 Task: Find the distance between Nashville and Belmont Mansion
Action: Key pressed shville
Screenshot: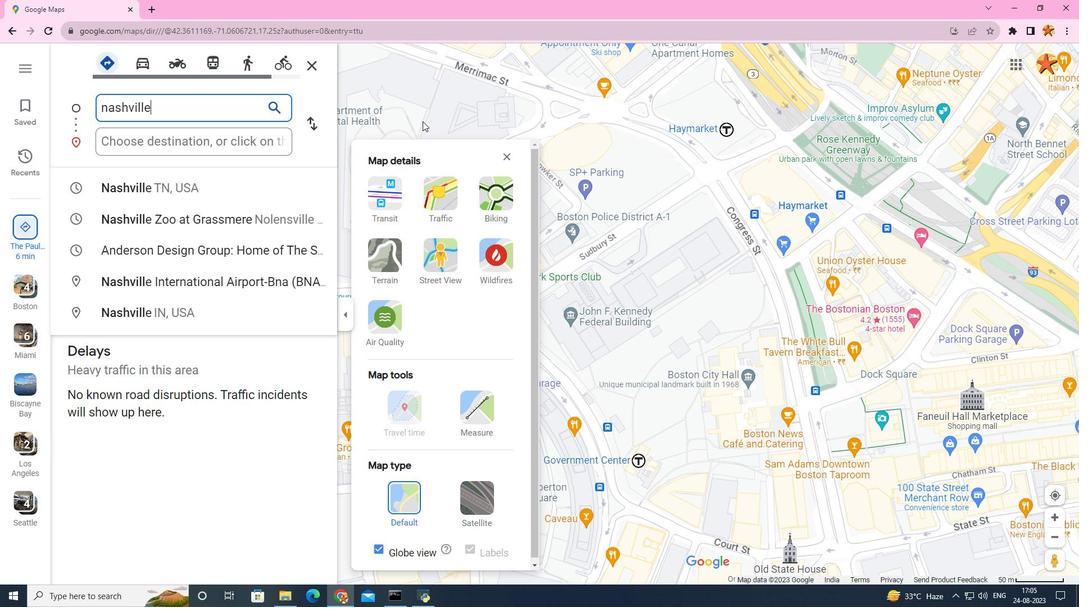 
Action: Mouse moved to (149, 182)
Screenshot: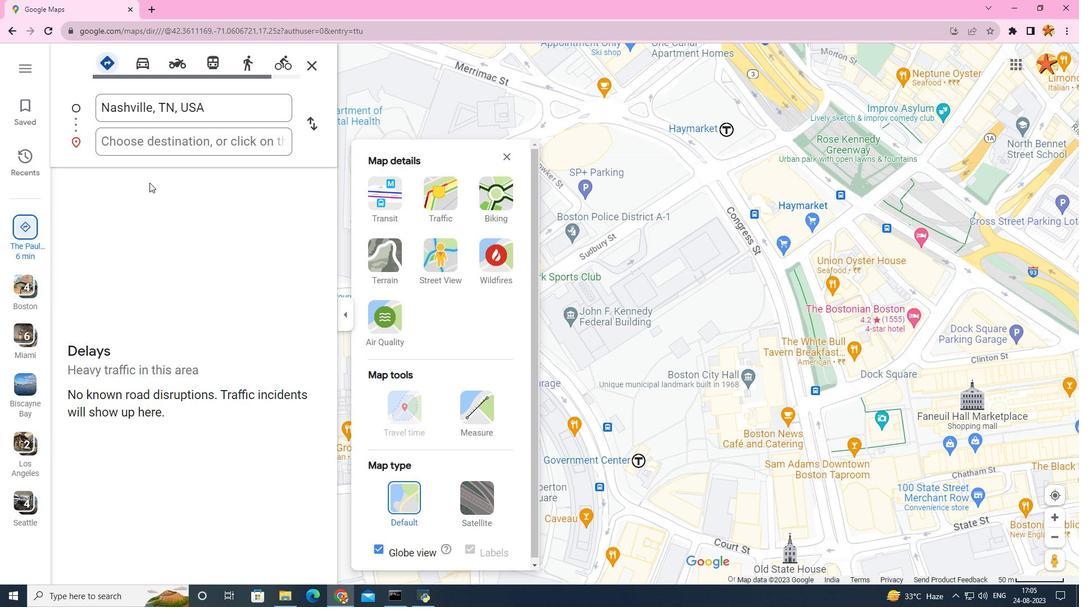
Action: Mouse pressed left at (149, 182)
Screenshot: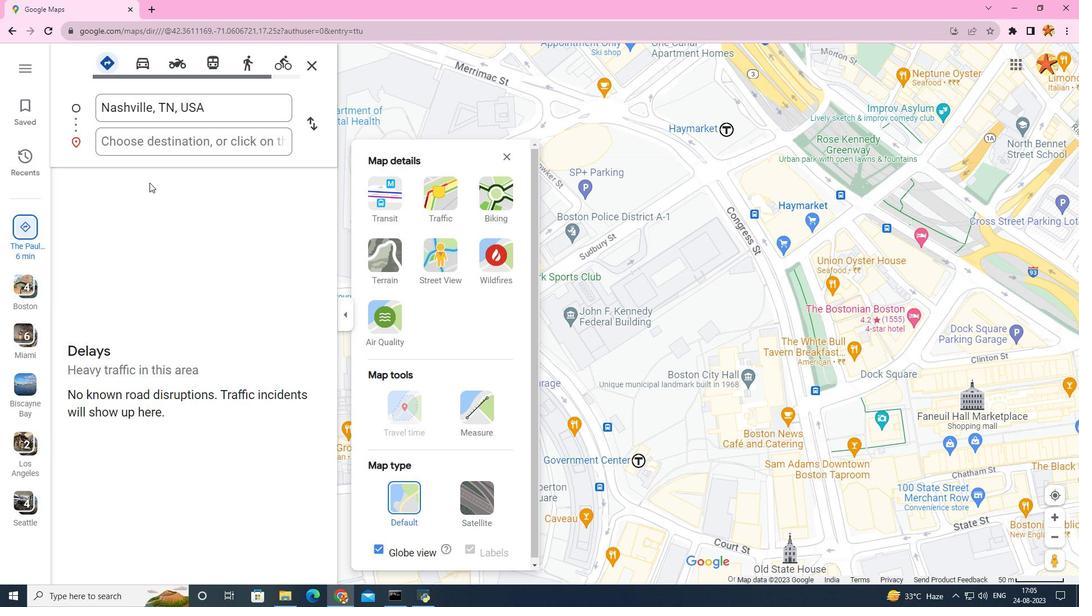 
Action: Mouse moved to (173, 142)
Screenshot: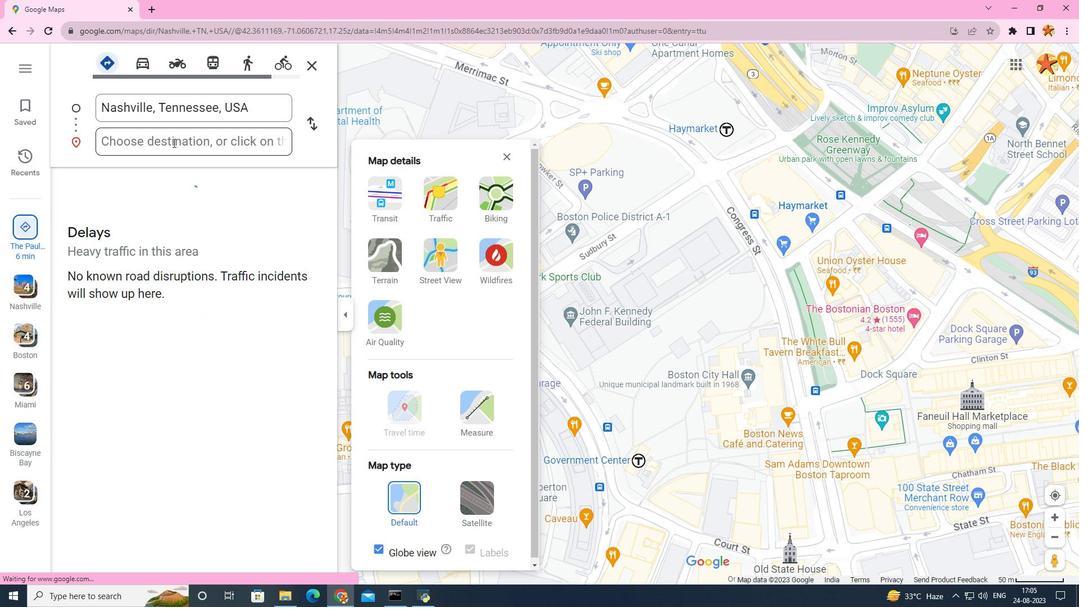 
Action: Mouse pressed left at (173, 142)
Screenshot: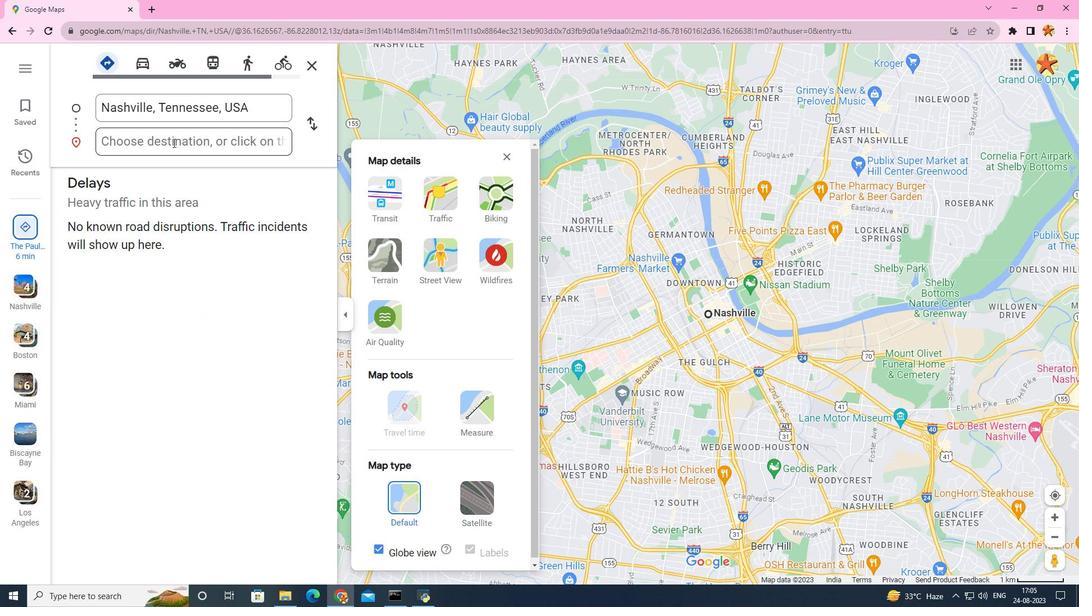
Action: Mouse moved to (178, 138)
Screenshot: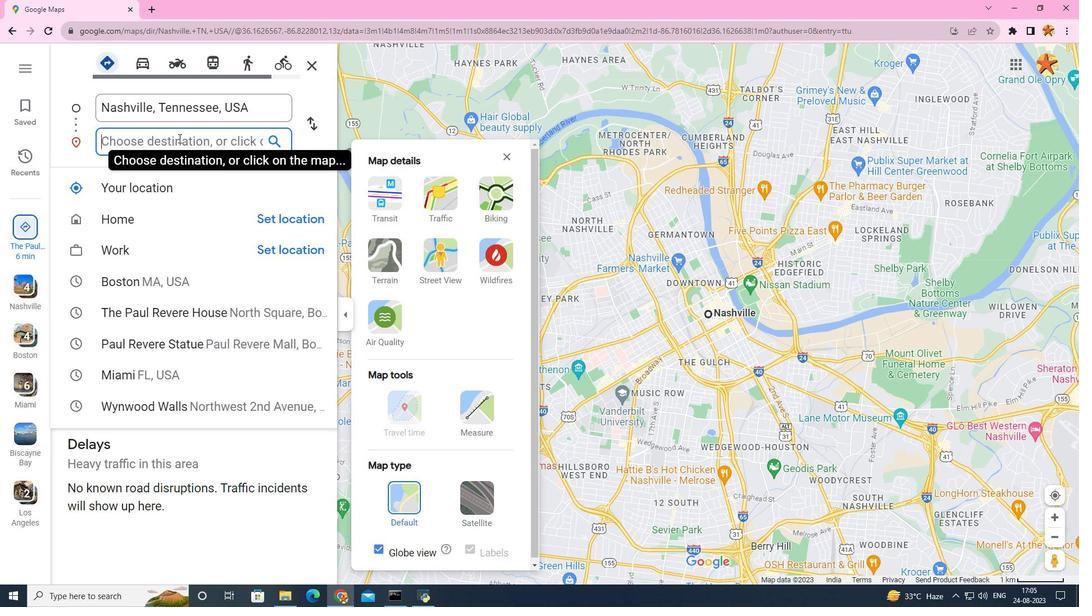 
Action: Key pressed belm
Screenshot: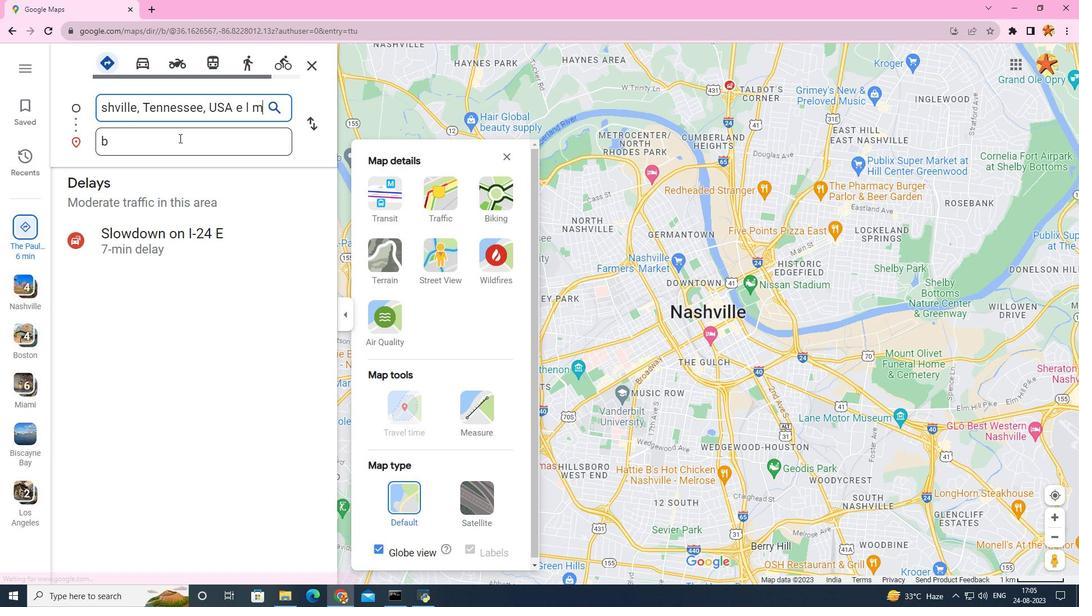 
Action: Mouse moved to (179, 138)
Screenshot: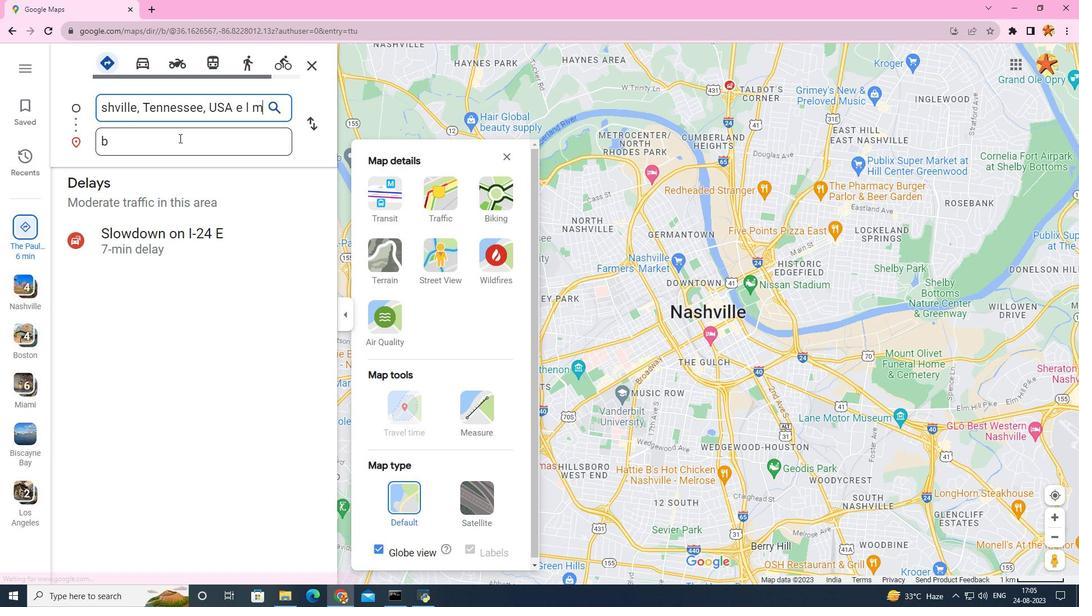 
Action: Key pressed onte
Screenshot: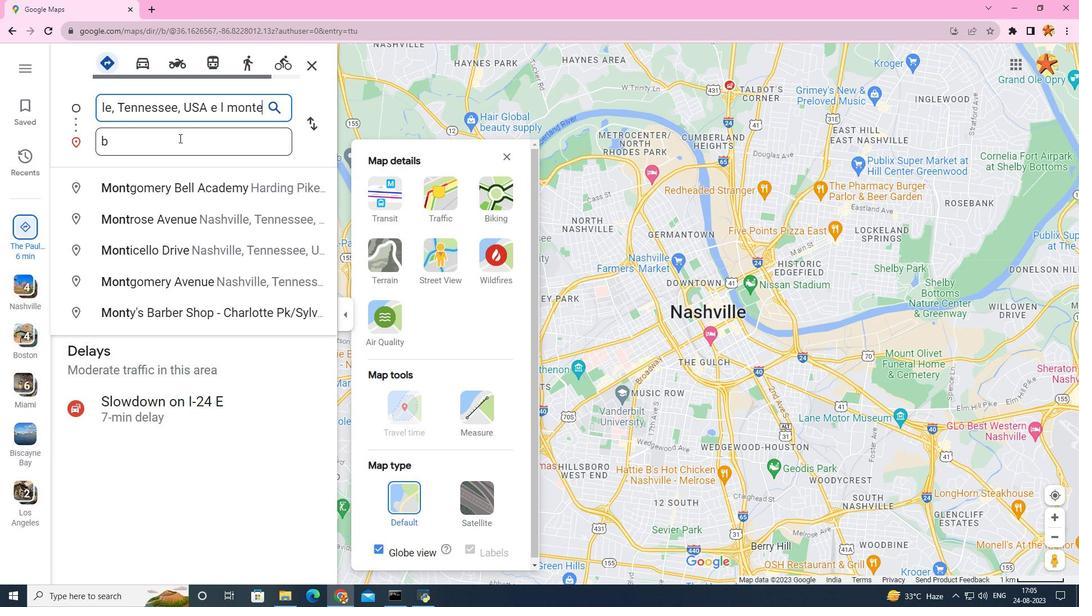 
Action: Mouse moved to (174, 138)
Screenshot: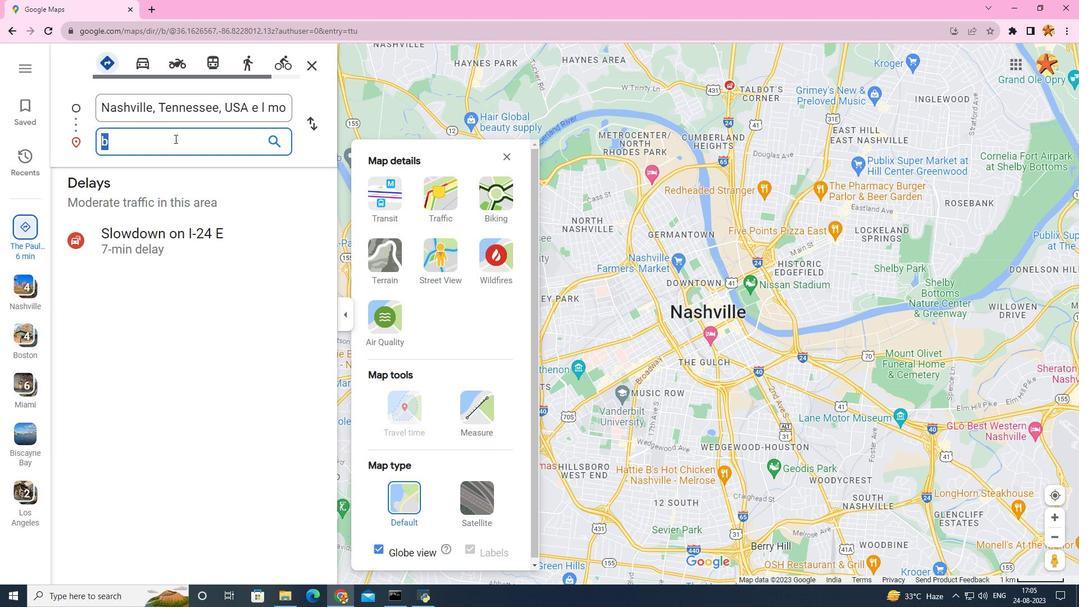 
Action: Mouse pressed left at (174, 138)
Screenshot: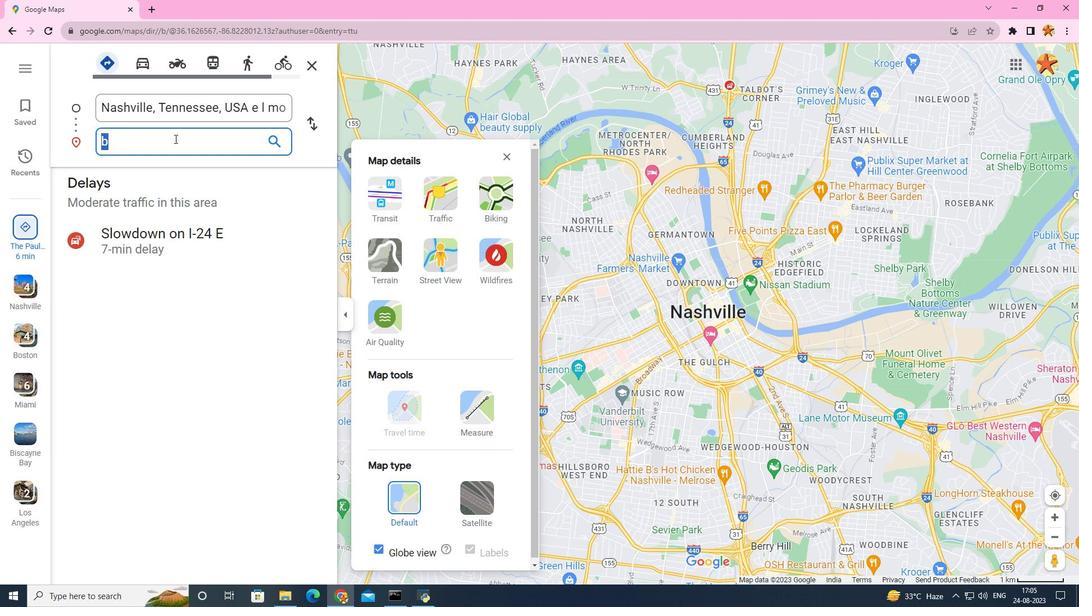 
Action: Mouse pressed left at (174, 138)
Screenshot: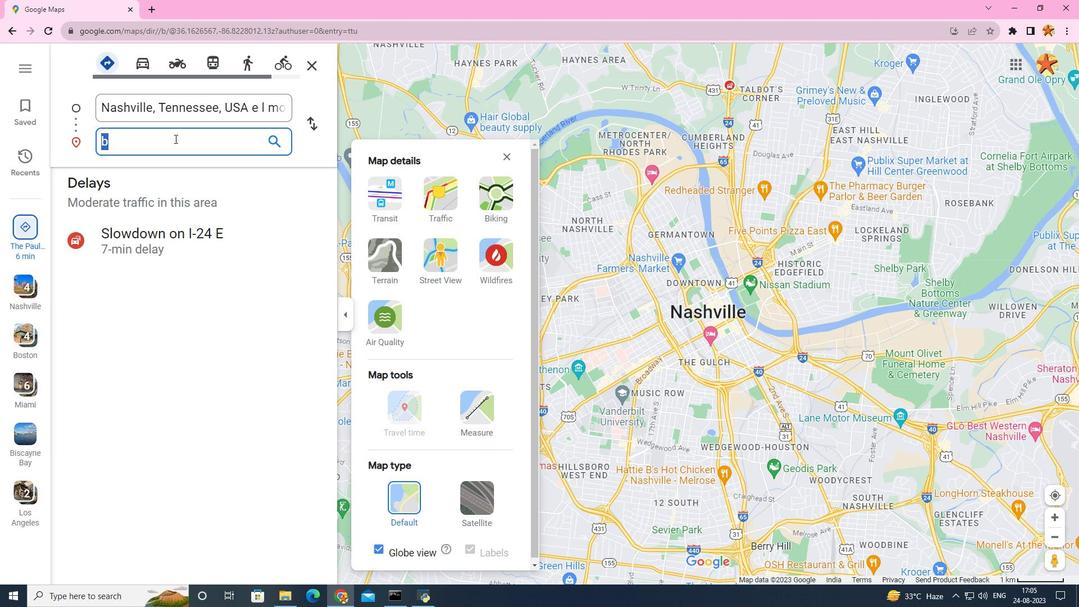 
Action: Mouse moved to (169, 138)
Screenshot: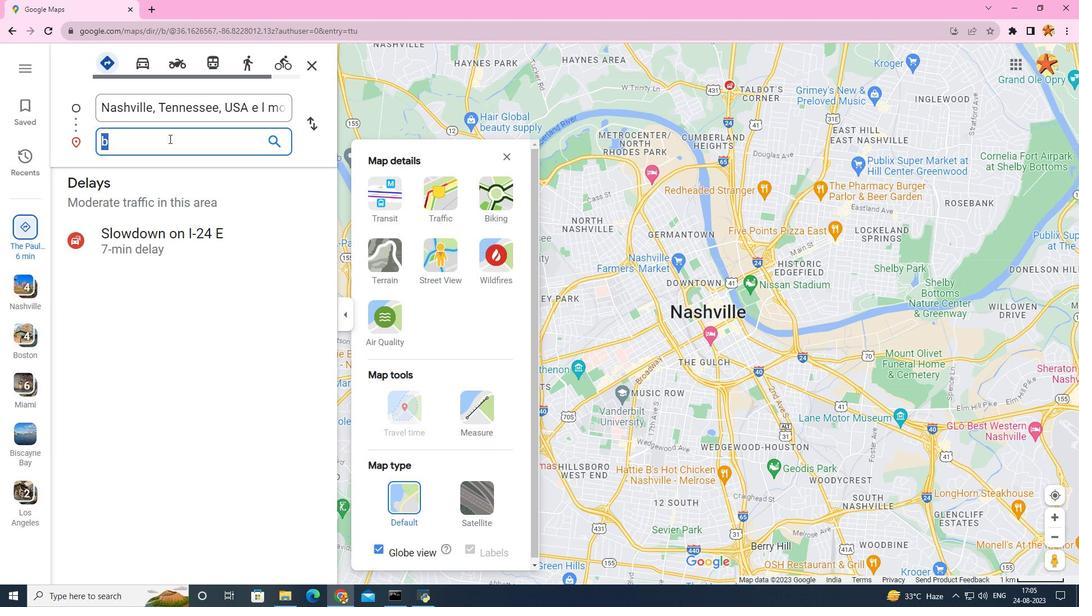 
Action: Mouse pressed left at (169, 138)
Screenshot: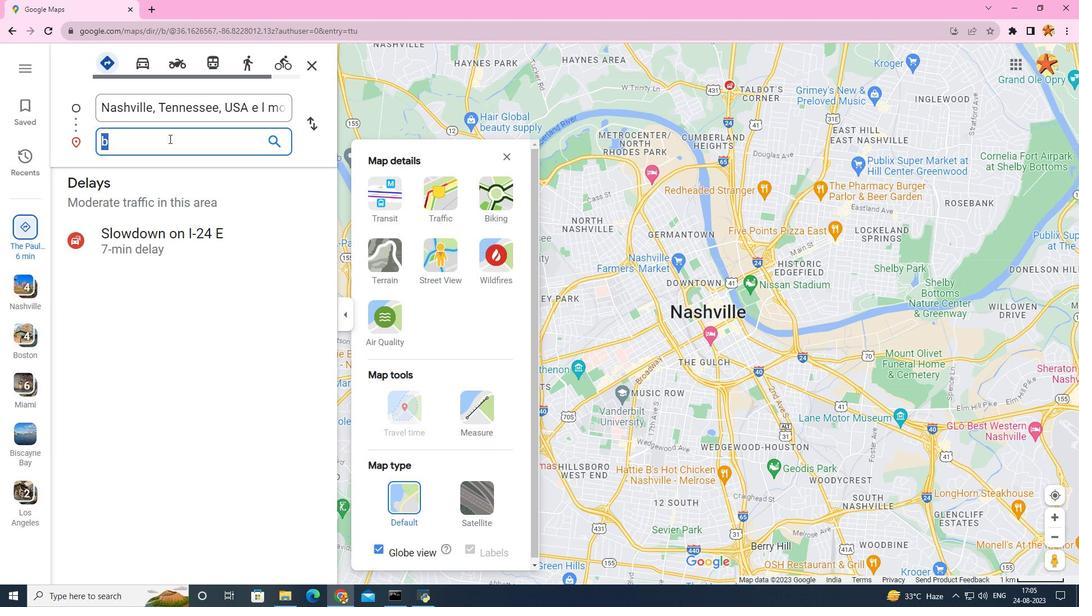
Action: Key pressed e
Screenshot: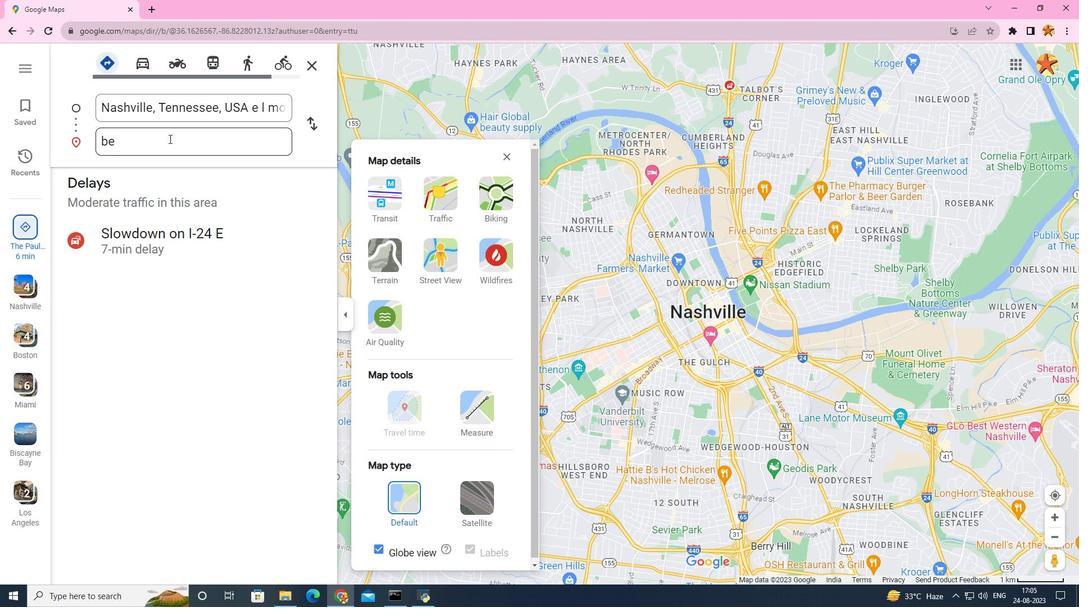 
Action: Mouse moved to (168, 138)
Screenshot: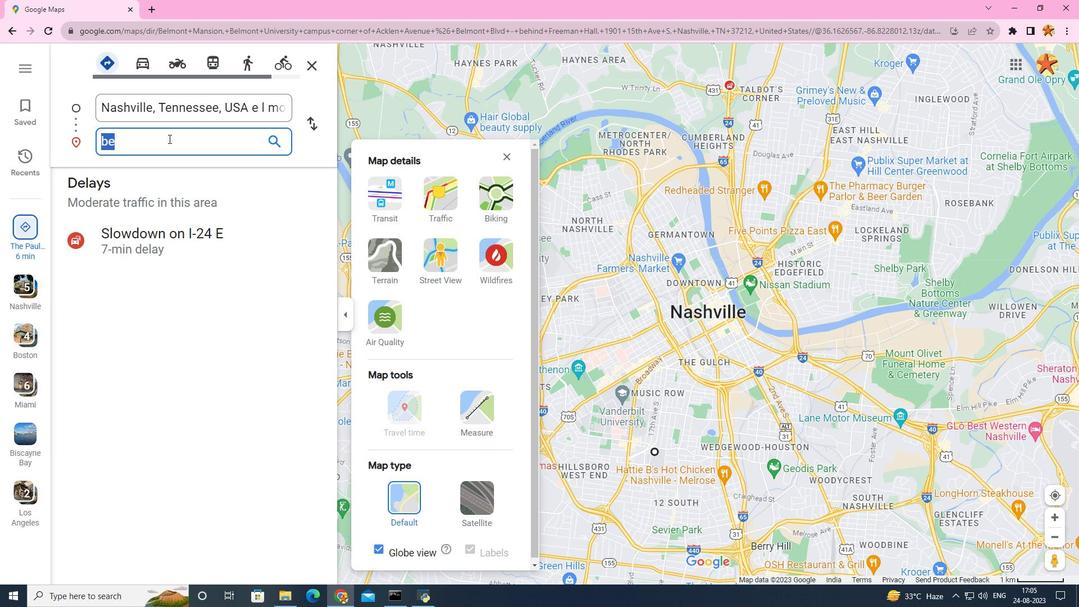 
Action: Mouse pressed left at (168, 138)
Screenshot: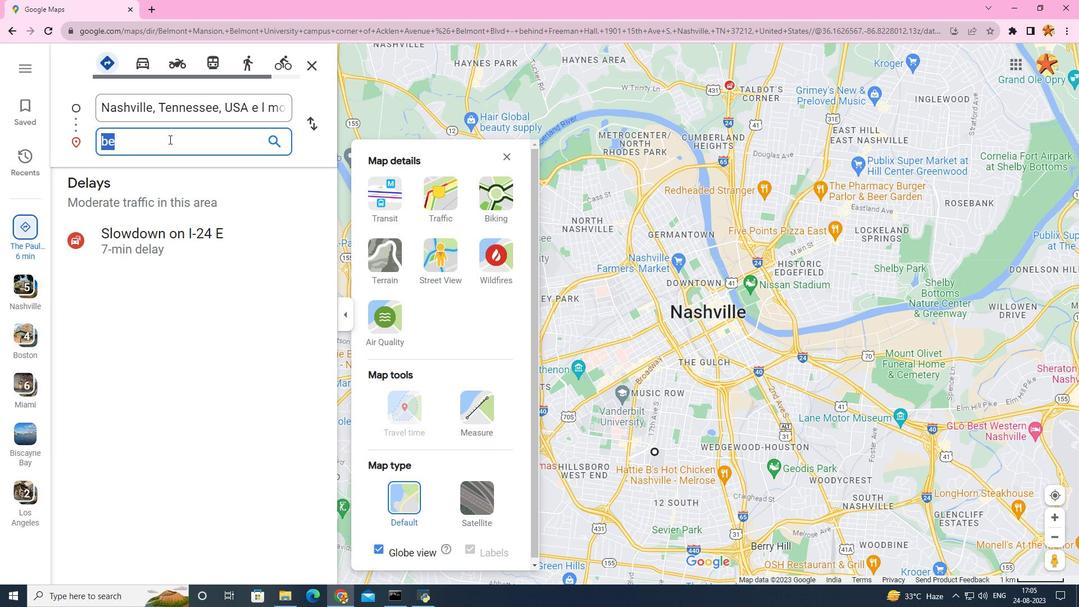 
Action: Mouse moved to (169, 139)
Screenshot: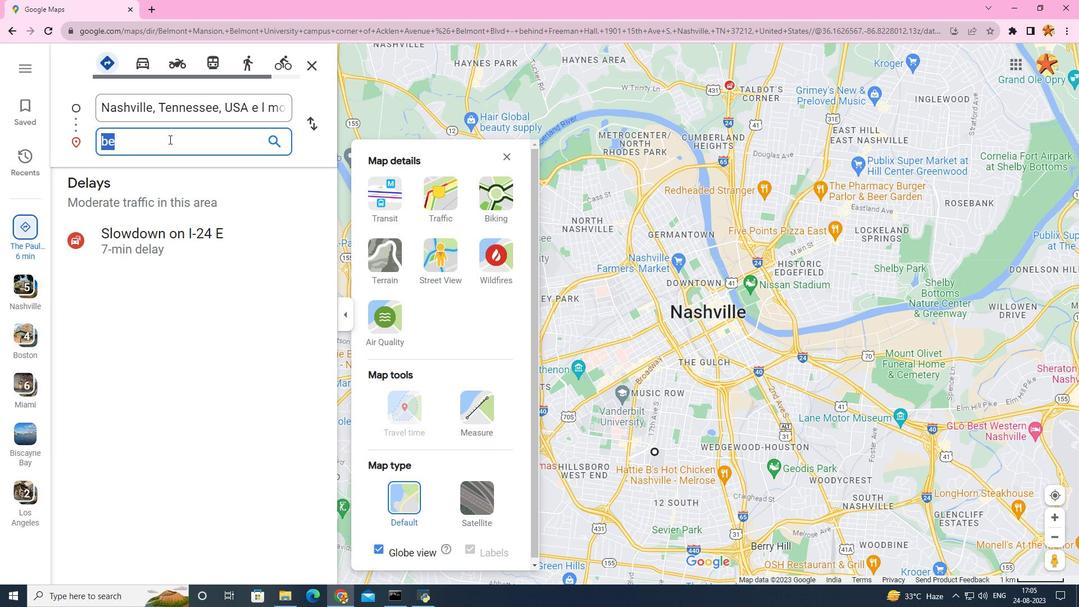 
Action: Mouse pressed left at (169, 139)
Screenshot: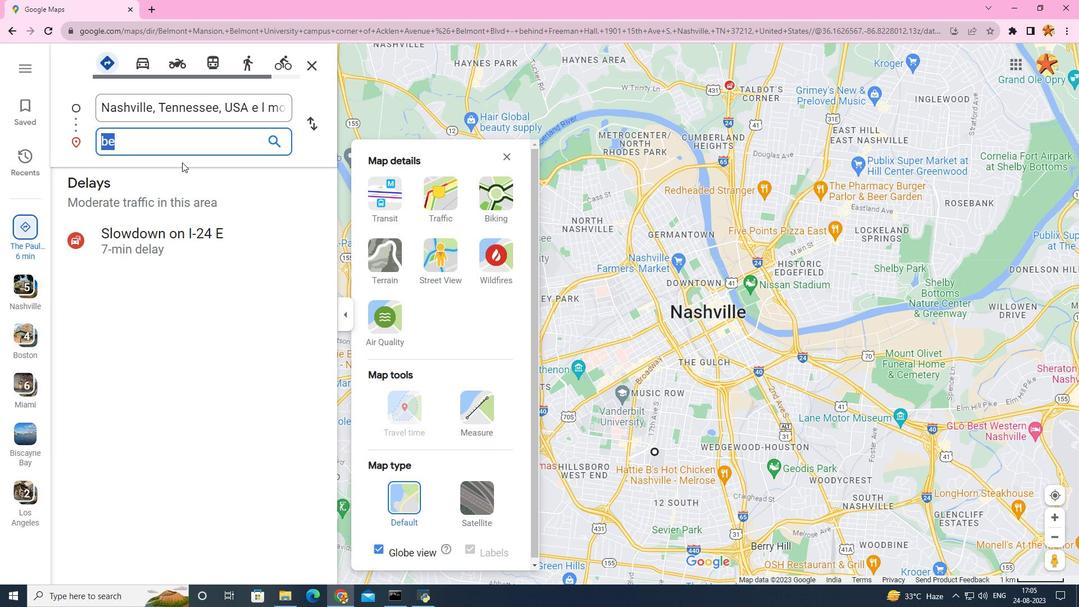 
Action: Mouse moved to (141, 134)
Screenshot: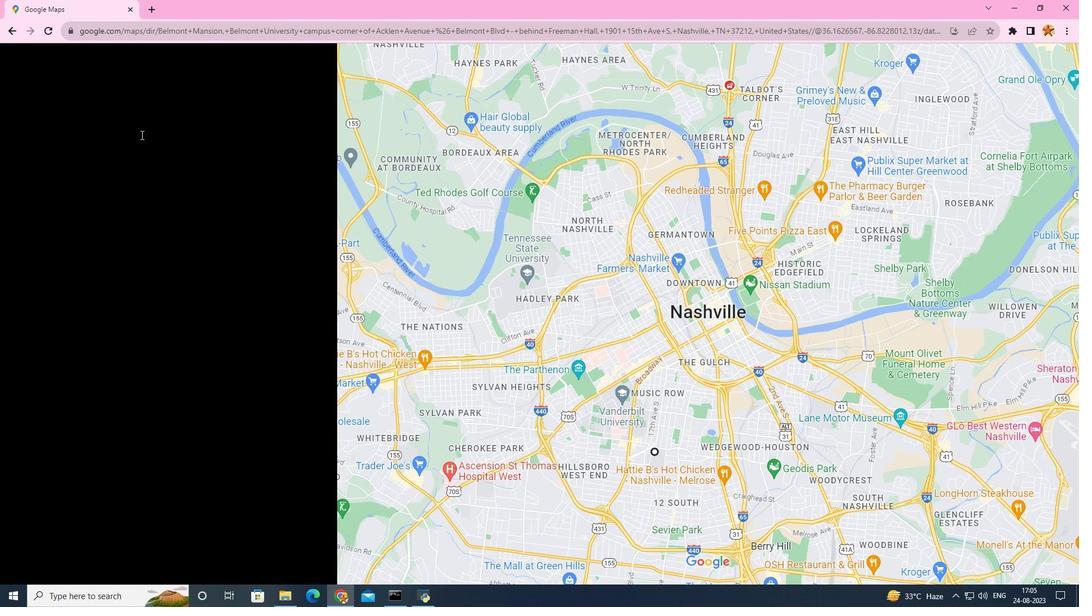 
Action: Mouse pressed left at (141, 134)
Screenshot: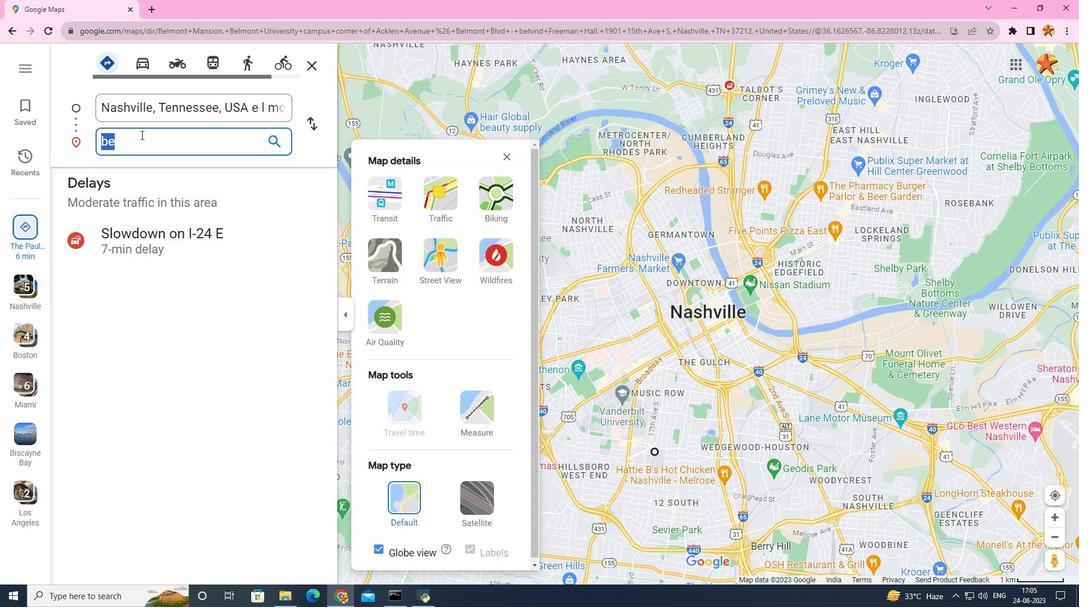 
Action: Key pressed lm
Screenshot: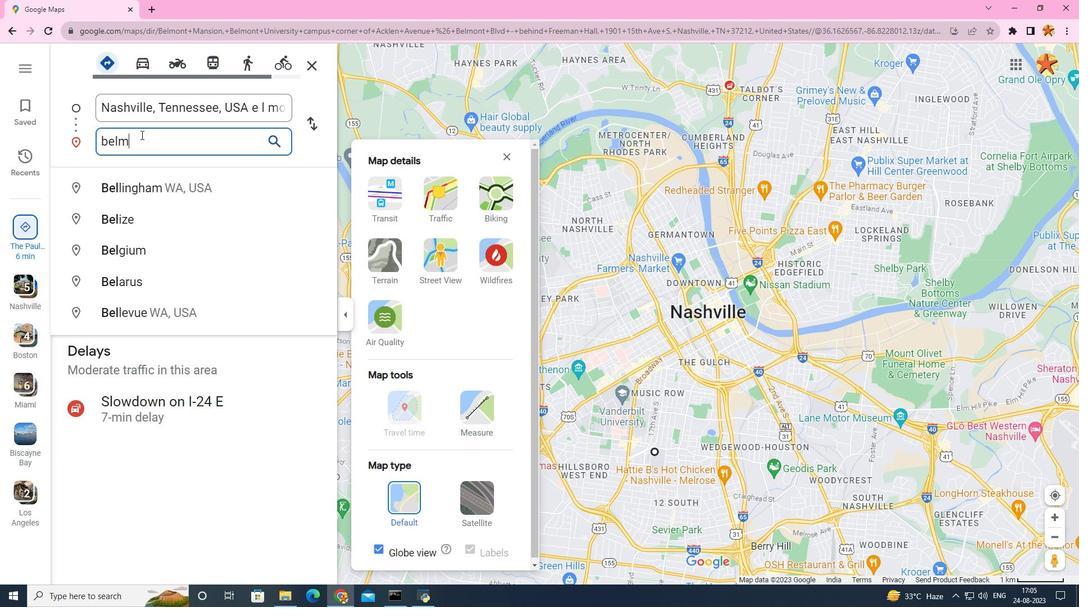 
Action: Mouse moved to (145, 317)
Screenshot: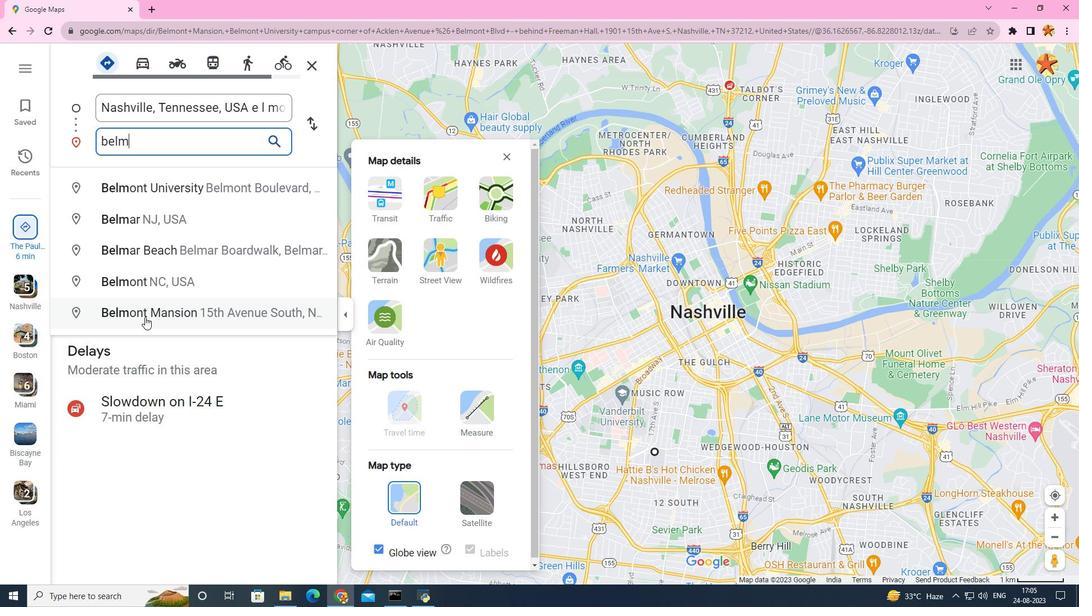 
Action: Mouse pressed left at (145, 317)
Screenshot: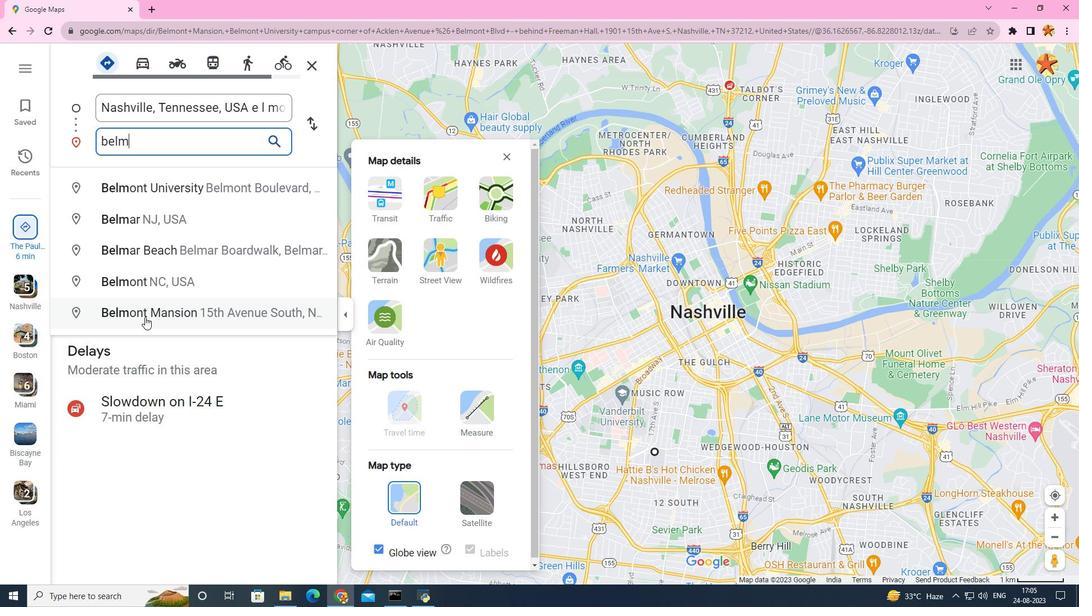 
Action: Mouse moved to (212, 107)
Screenshot: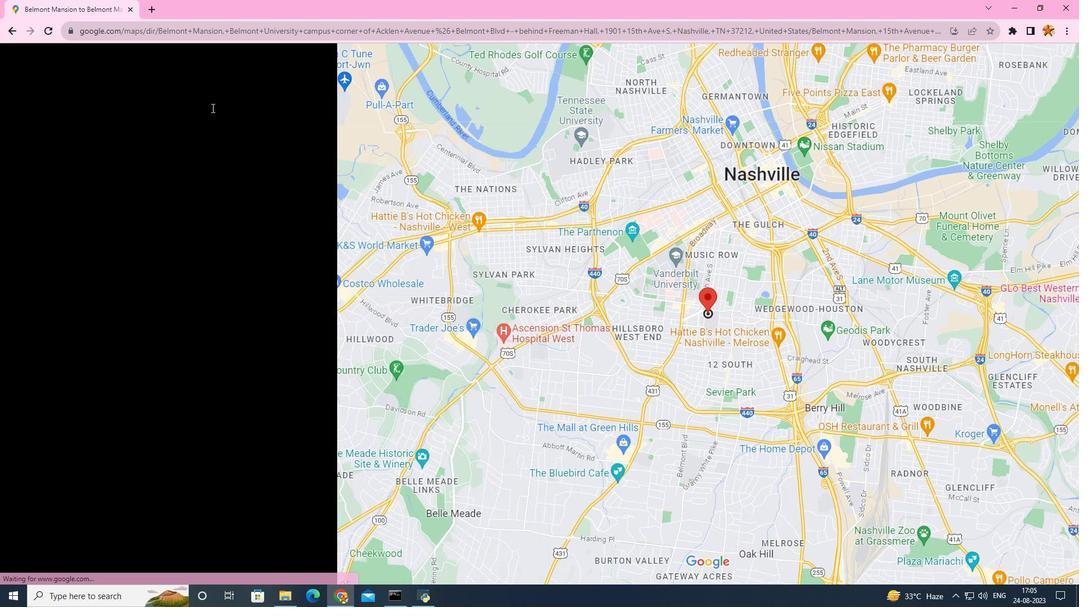 
Action: Mouse pressed left at (212, 107)
Screenshot: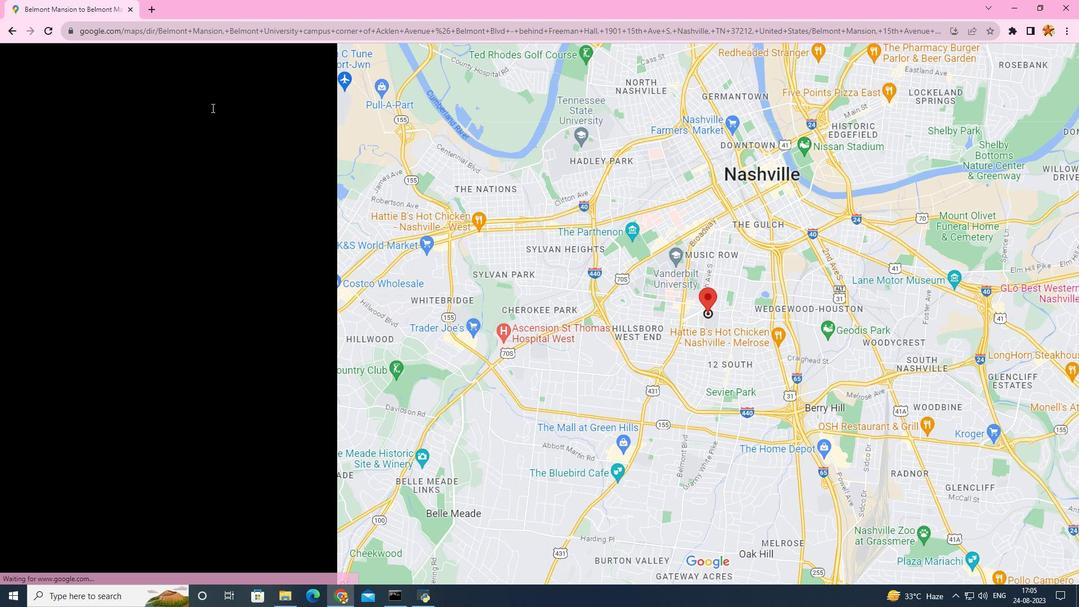 
Action: Key pressed nash<Key.backspace><Key.backspace><Key.backspace><Key.backspace><Key.backspace>as
Screenshot: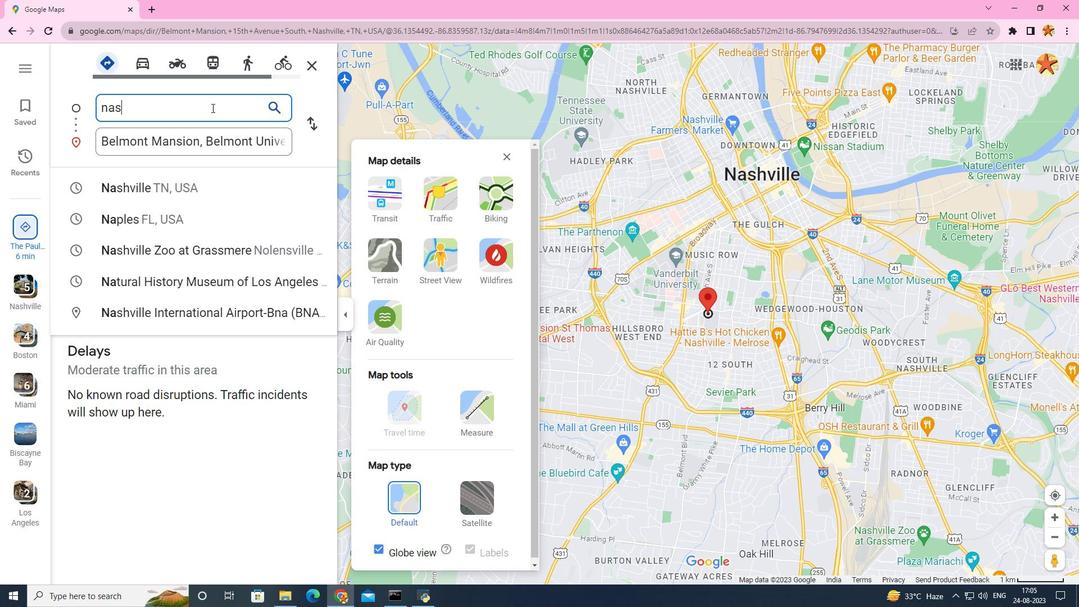 
Action: Mouse moved to (203, 180)
Screenshot: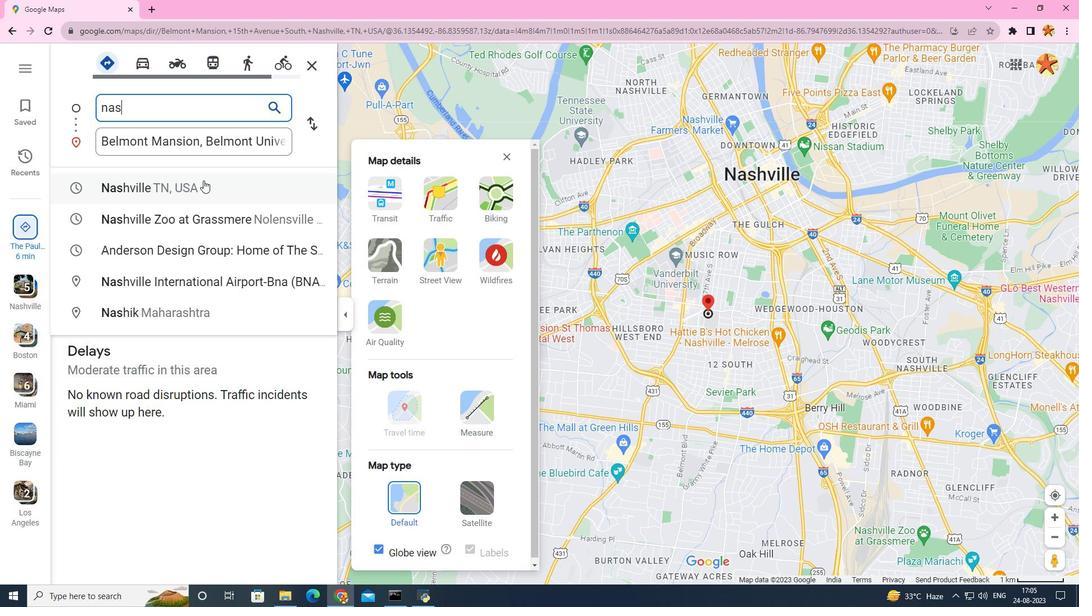 
Action: Mouse pressed left at (203, 180)
Screenshot: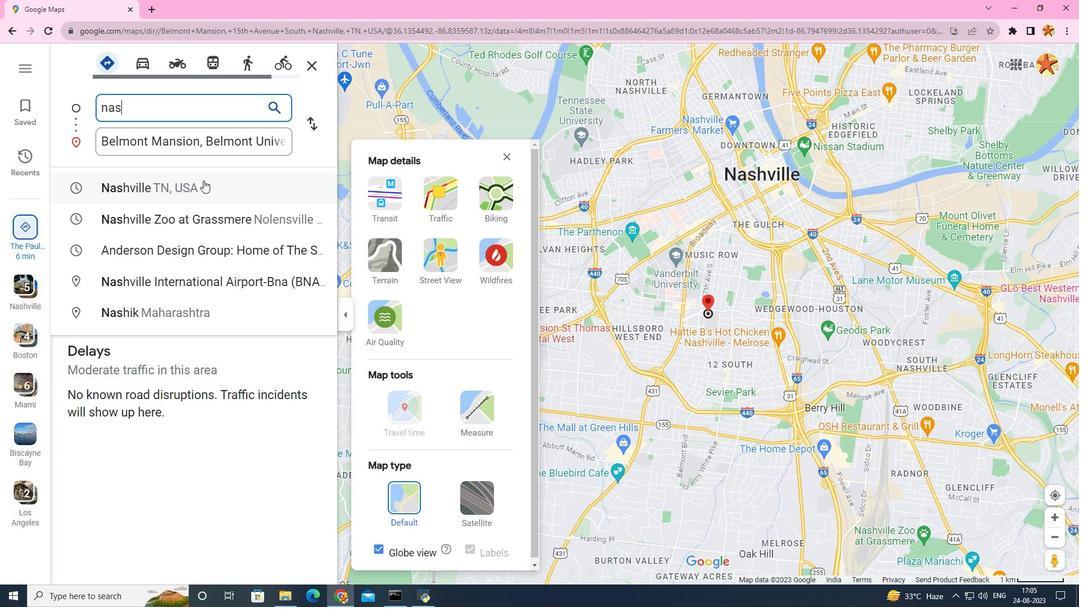 
Action: Mouse moved to (487, 411)
Screenshot: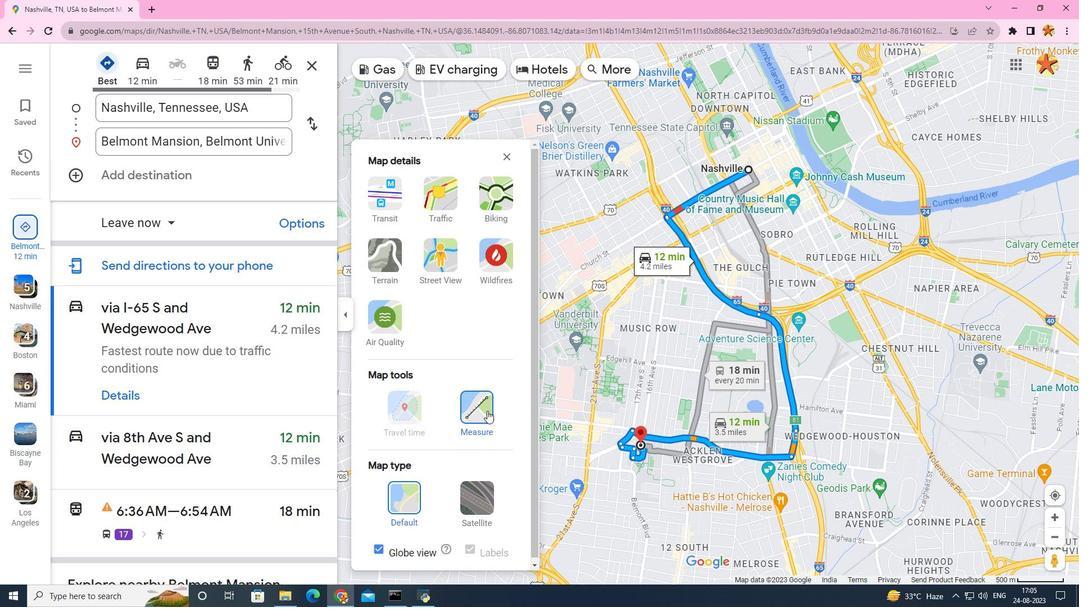 
Action: Mouse pressed left at (487, 411)
Screenshot: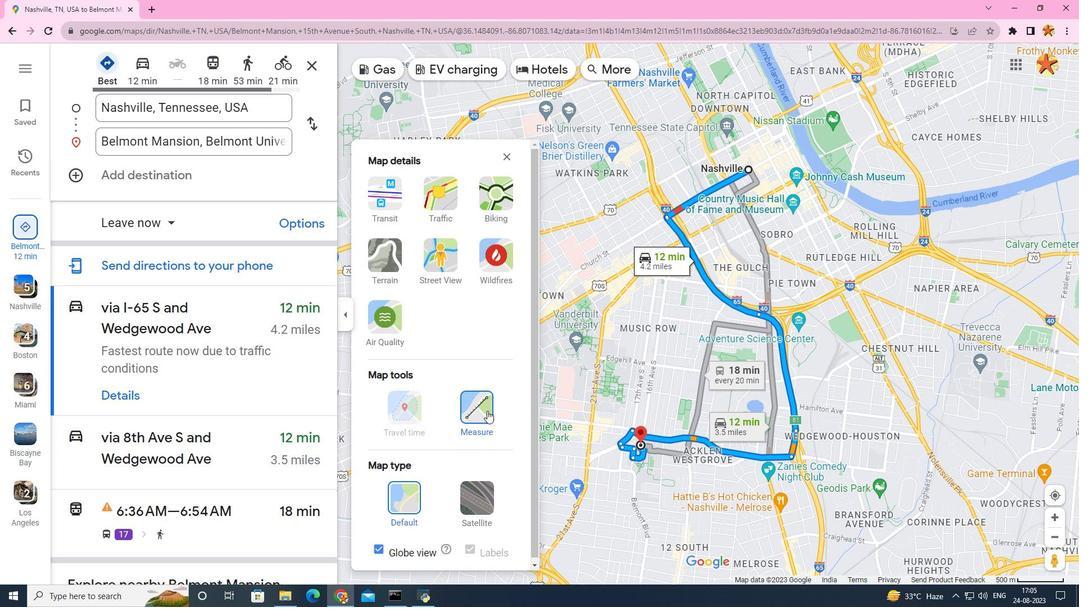 
Action: Mouse moved to (746, 168)
Screenshot: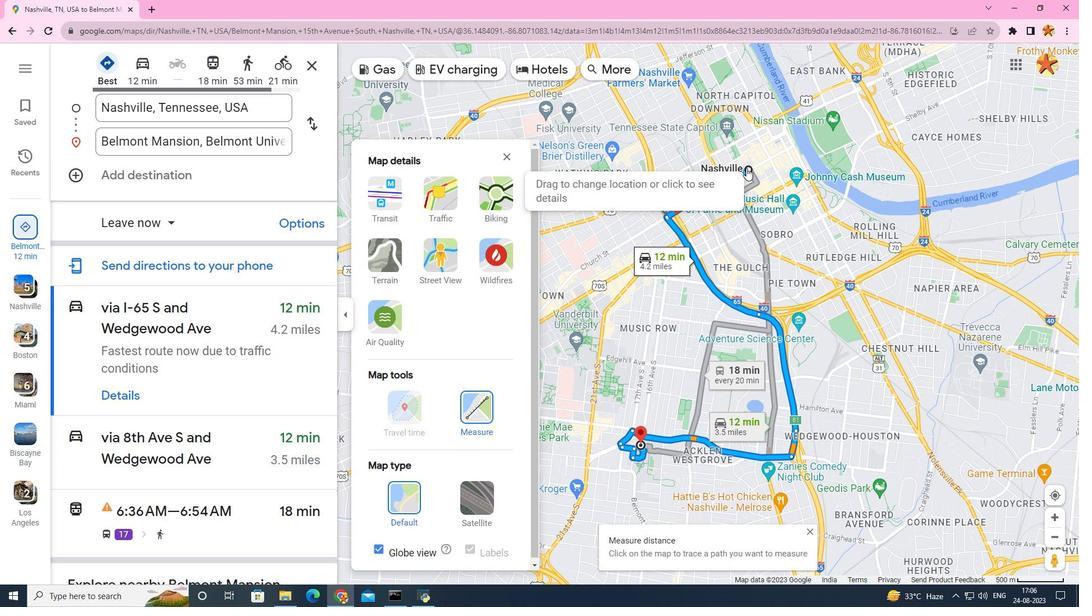 
Action: Mouse pressed left at (746, 168)
Screenshot: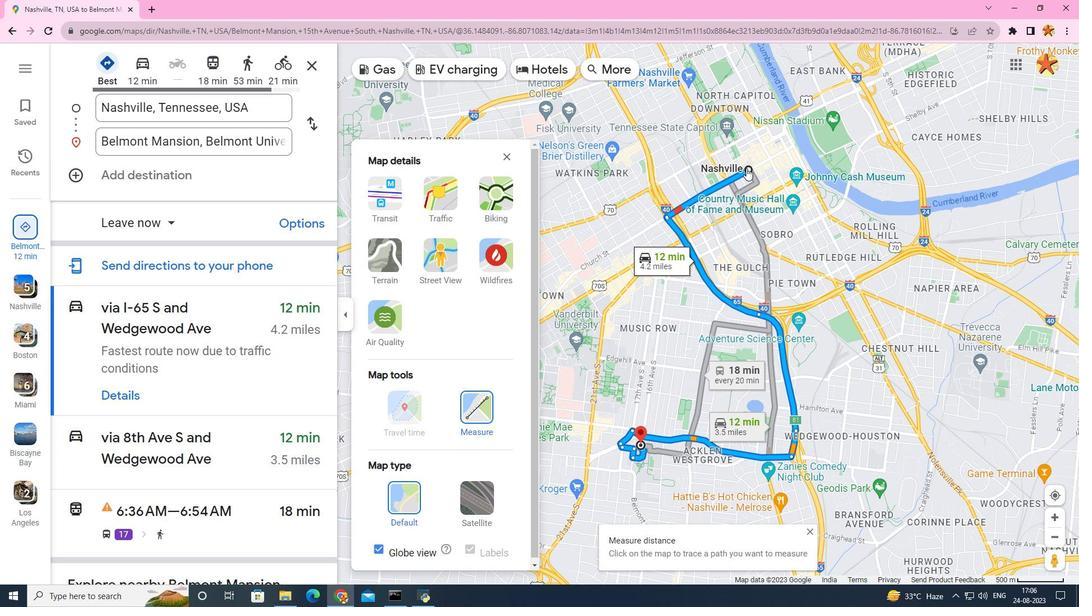 
Action: Mouse moved to (641, 443)
Screenshot: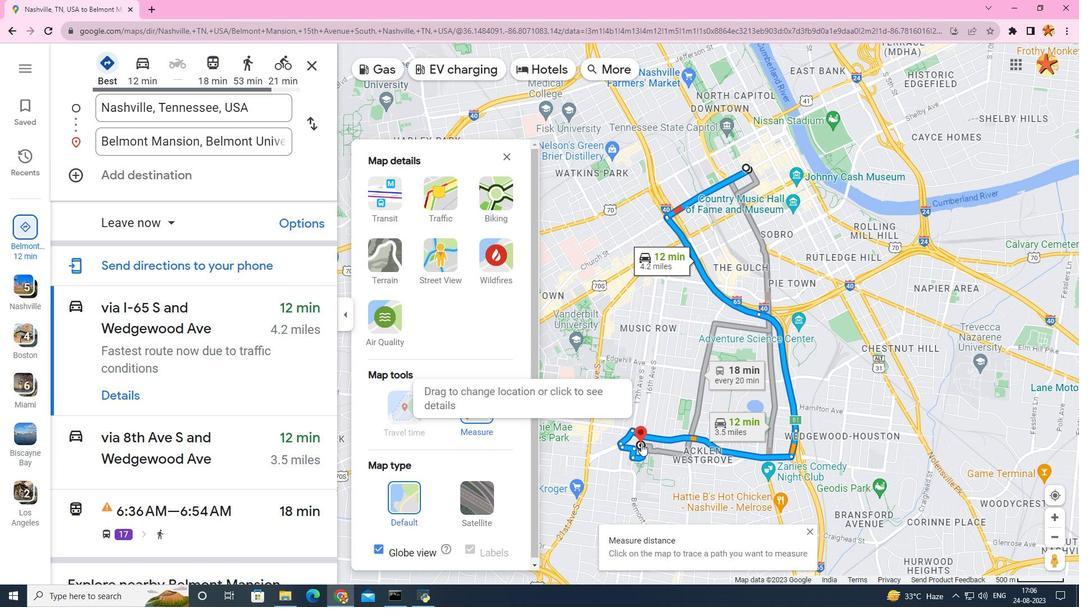 
Action: Mouse pressed left at (641, 443)
Screenshot: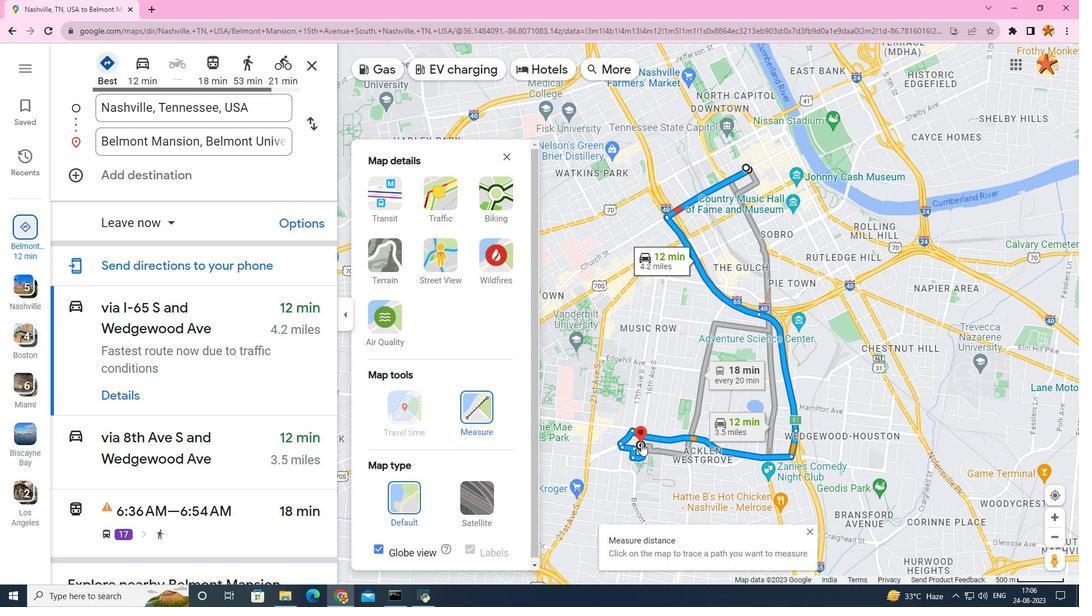 
Action: Mouse moved to (626, 340)
Screenshot: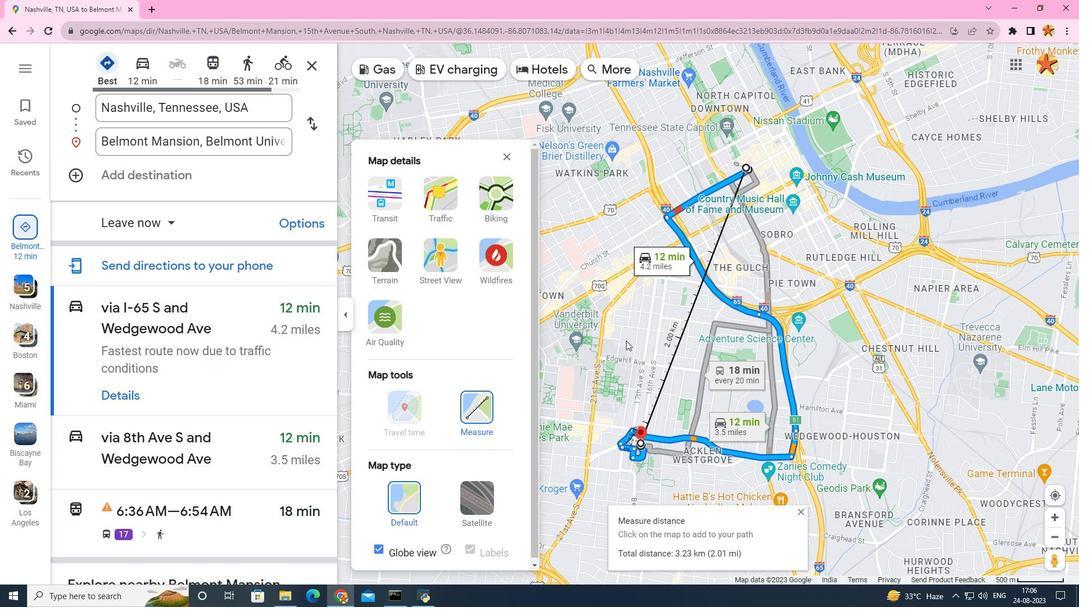 
Action: Mouse scrolled (626, 340) with delta (0, 0)
Screenshot: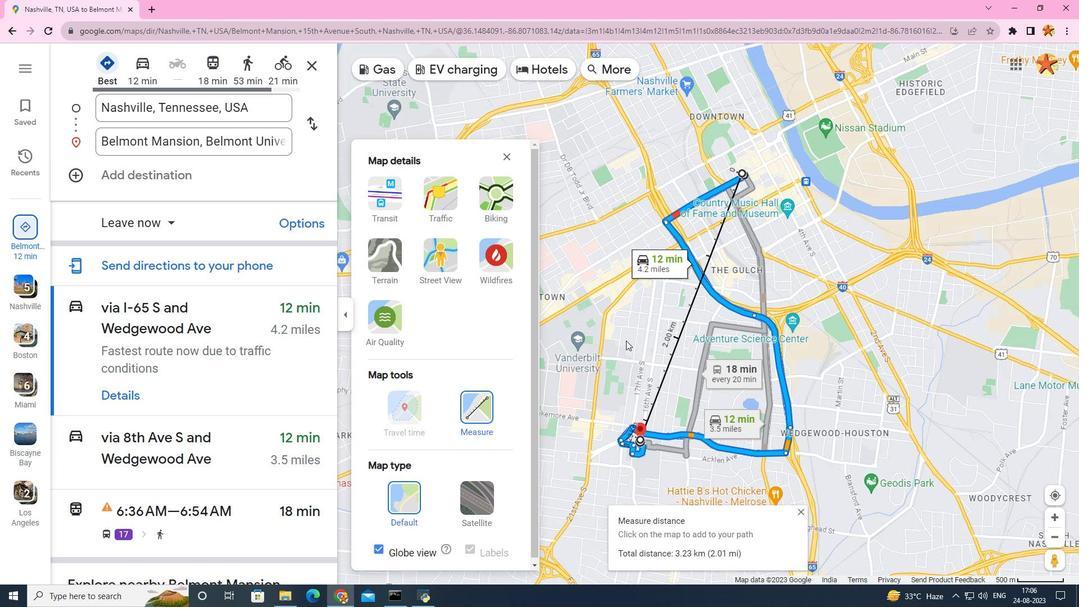 
Action: Mouse scrolled (626, 340) with delta (0, 0)
Screenshot: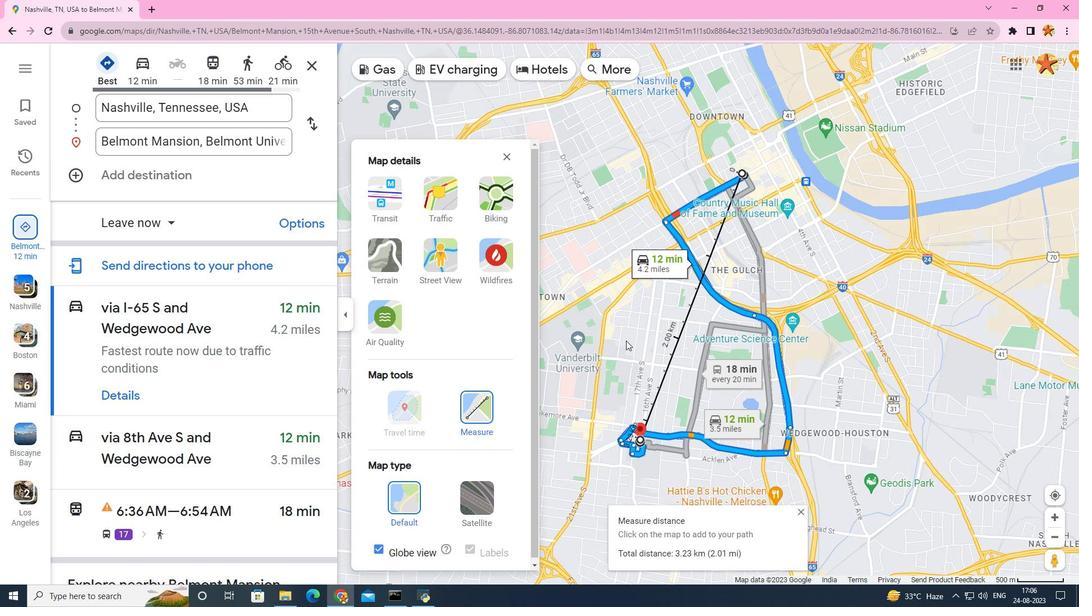 
Action: Mouse scrolled (626, 341) with delta (0, 0)
Screenshot: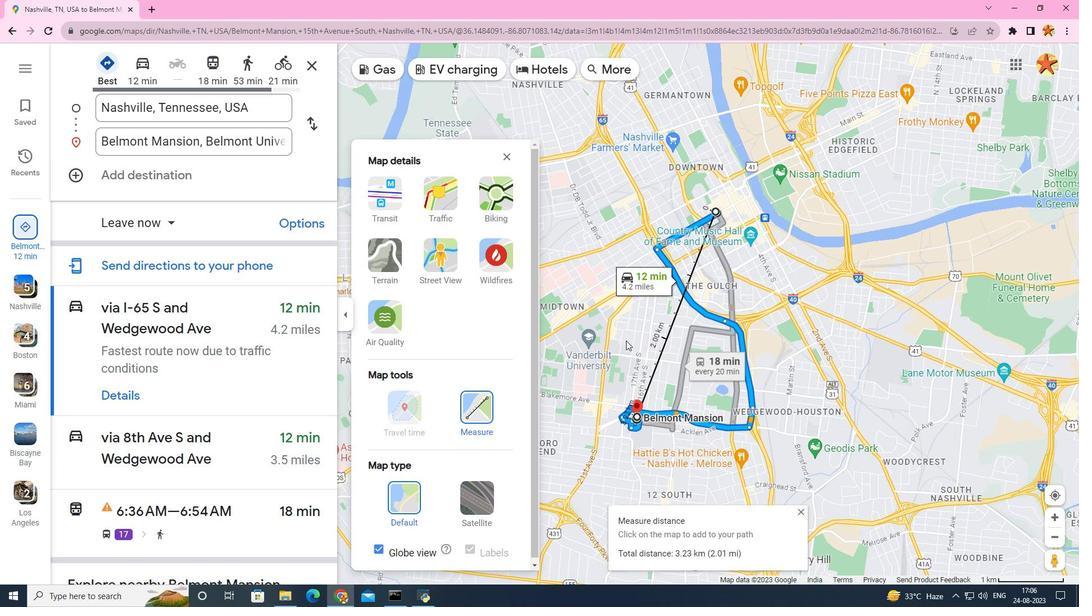 
Action: Mouse scrolled (626, 341) with delta (0, 0)
Screenshot: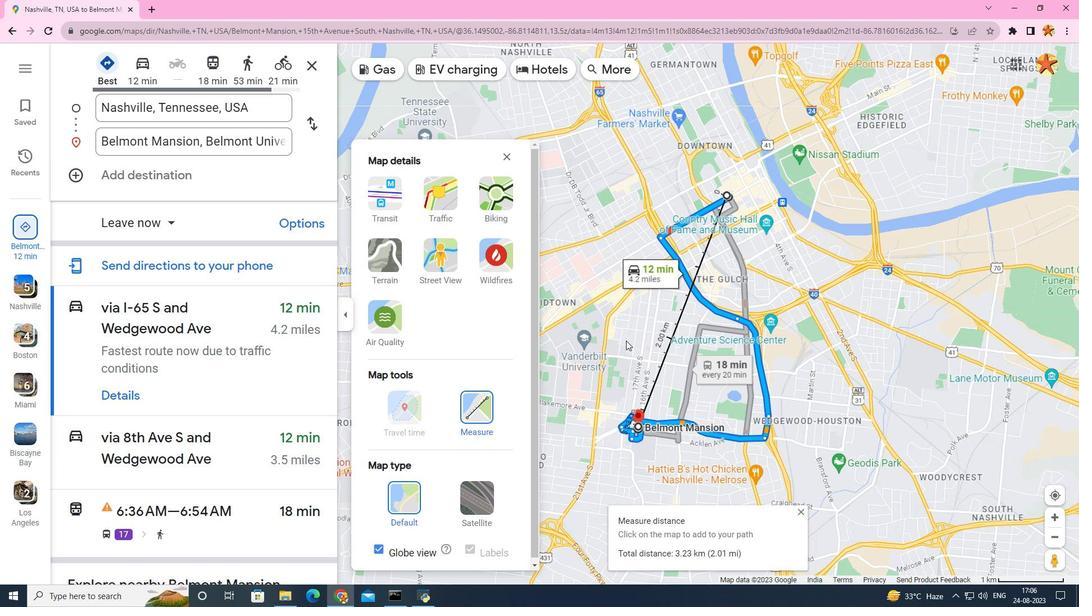 
Action: Mouse moved to (618, 338)
Screenshot: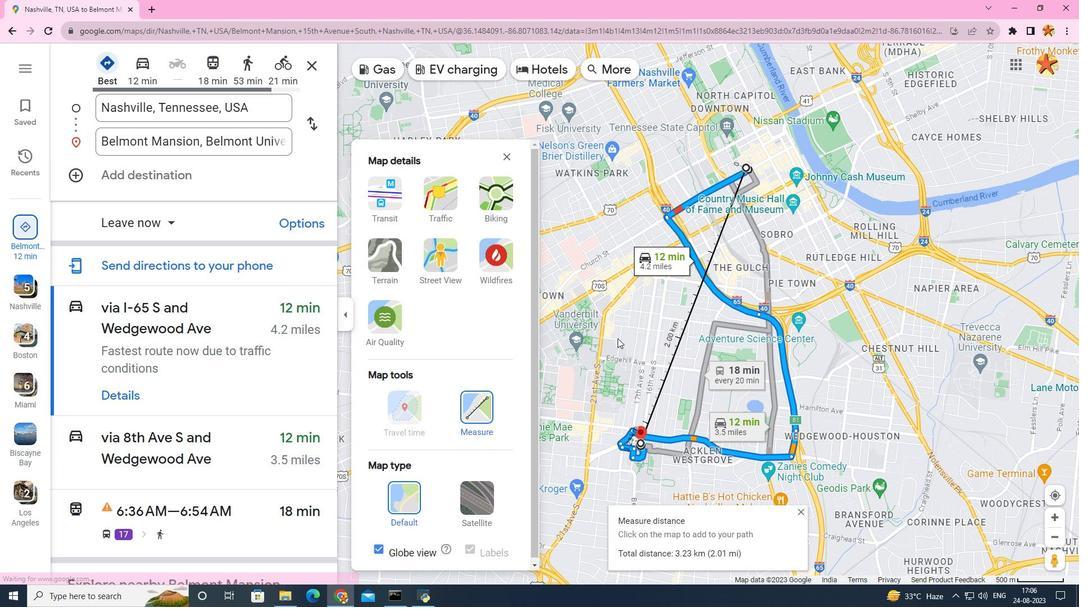 
